 Task: Change the background color of the email content to yellow and then revert it to the default color.
Action: Mouse moved to (252, 33)
Screenshot: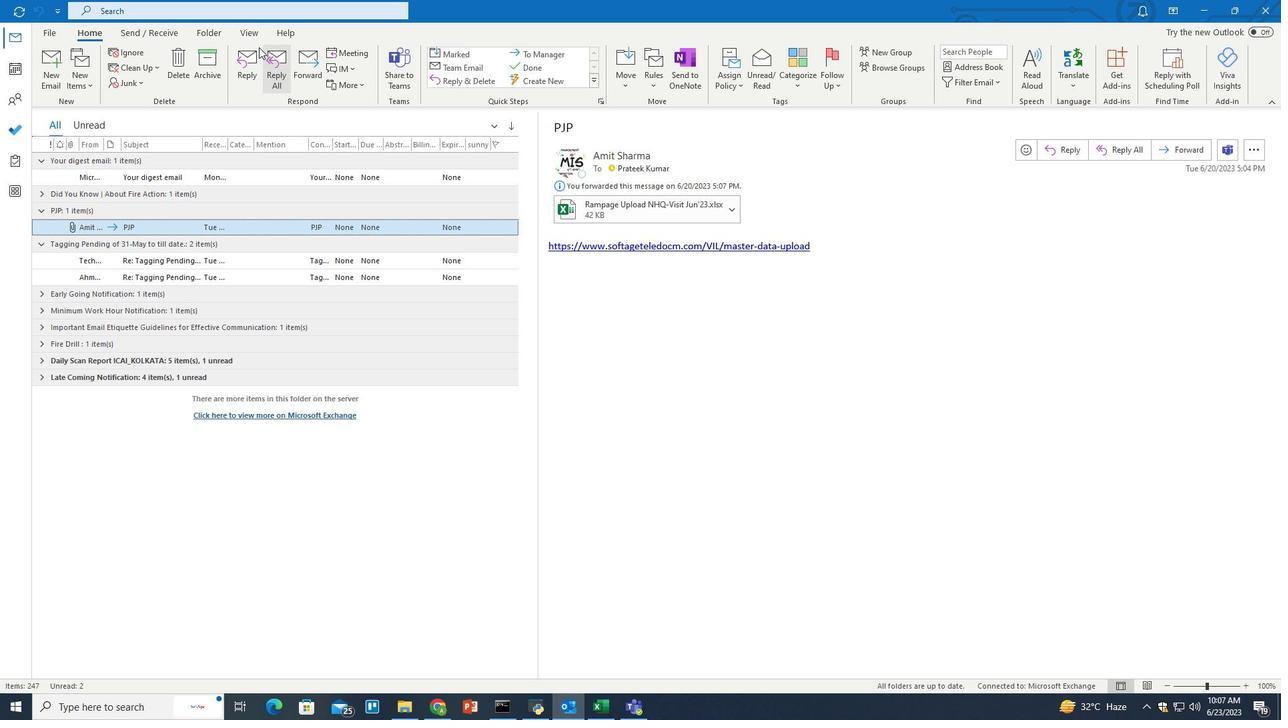 
Action: Mouse pressed left at (252, 33)
Screenshot: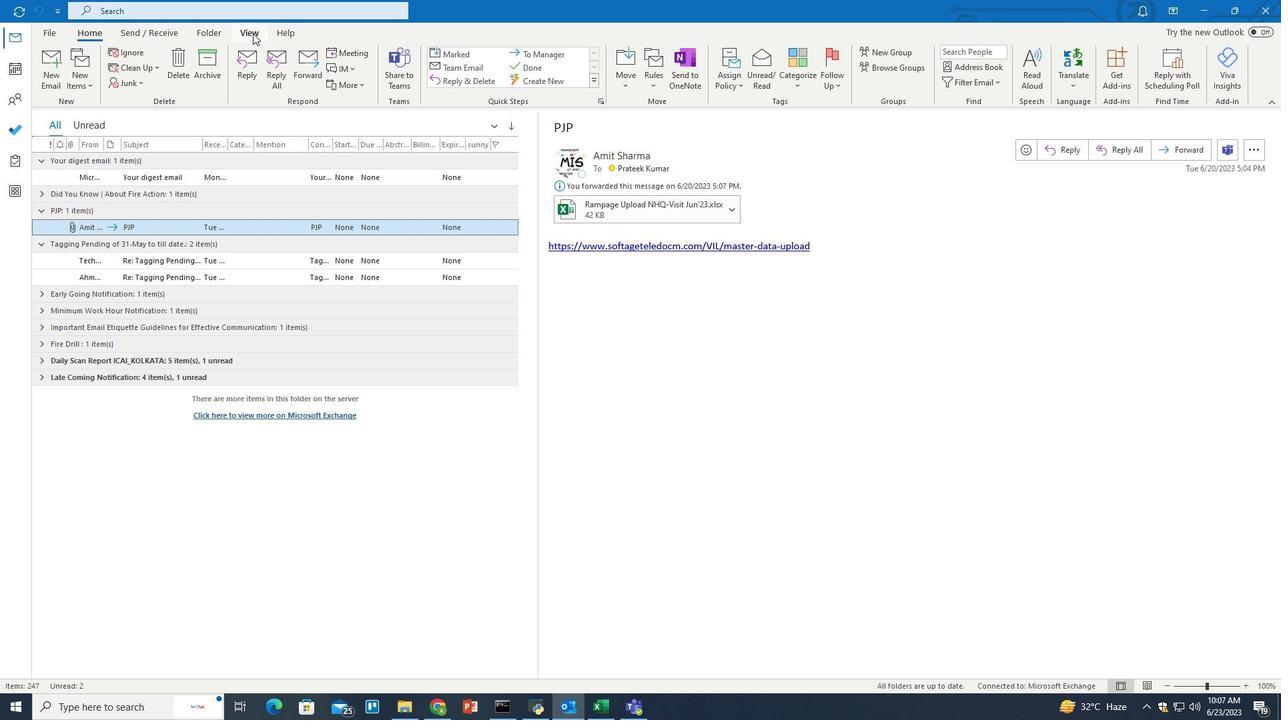 
Action: Mouse moved to (1126, 62)
Screenshot: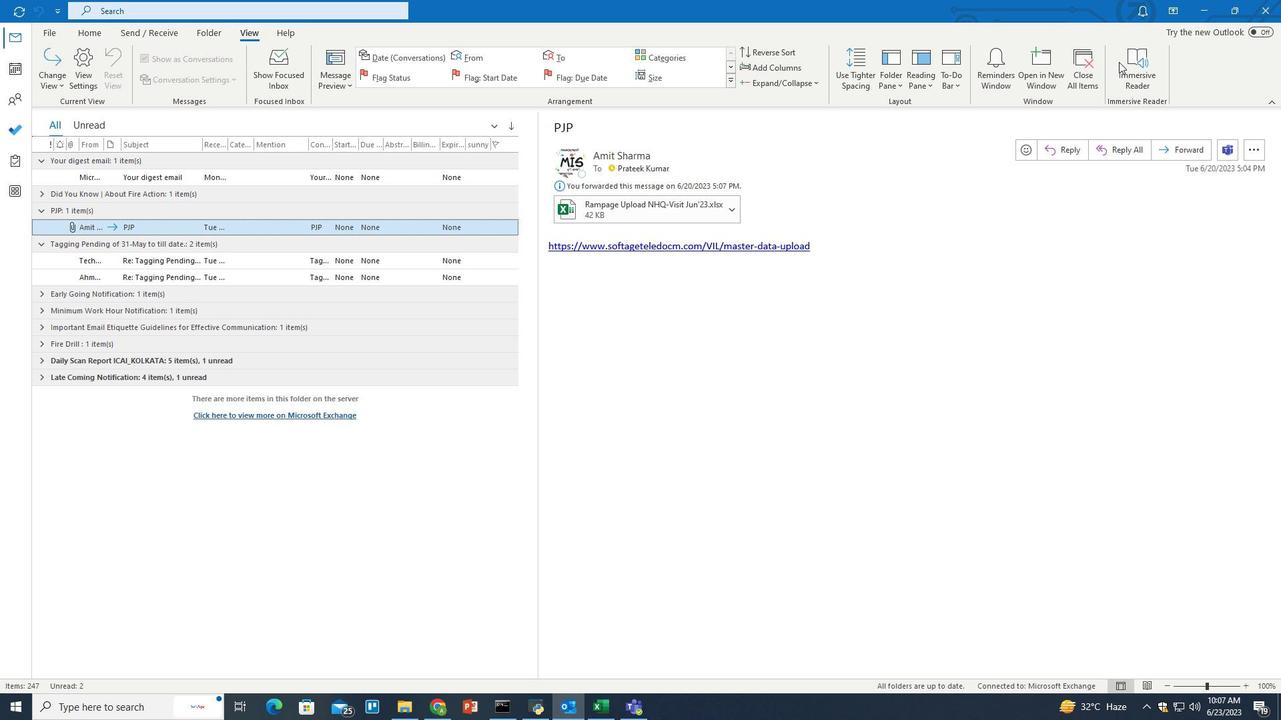 
Action: Mouse pressed left at (1126, 62)
Screenshot: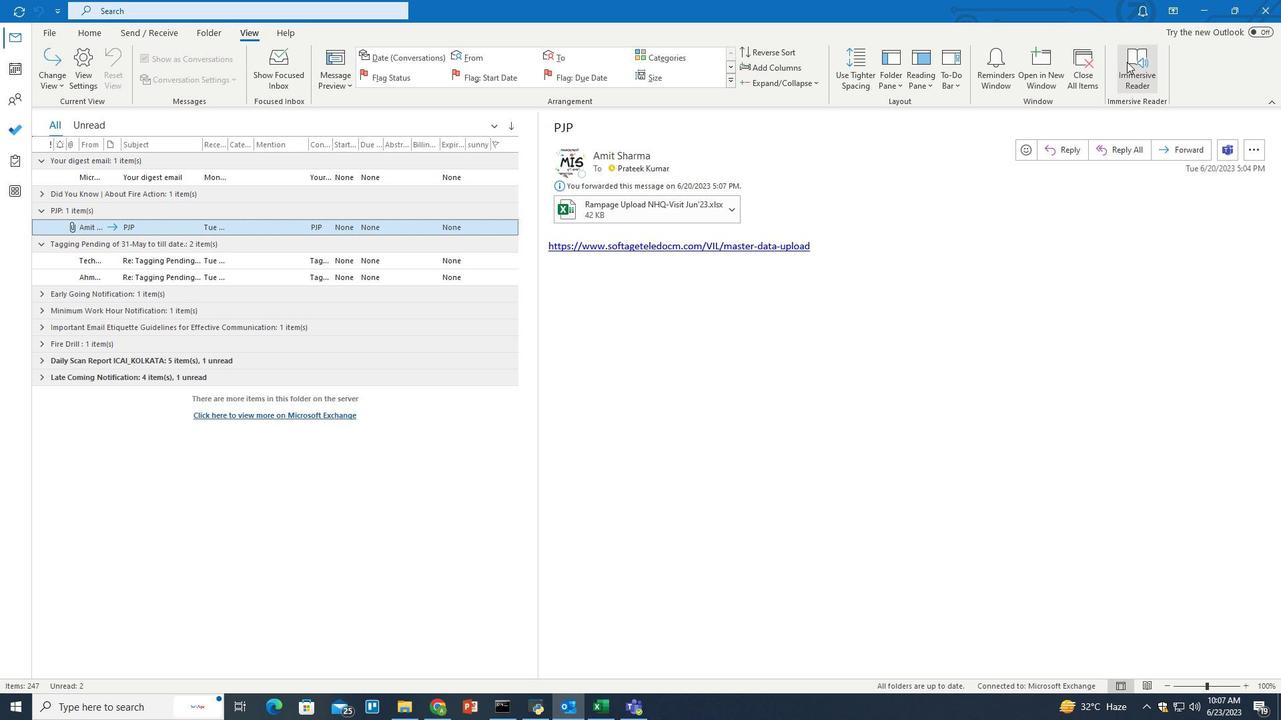 
Action: Mouse moved to (94, 87)
Screenshot: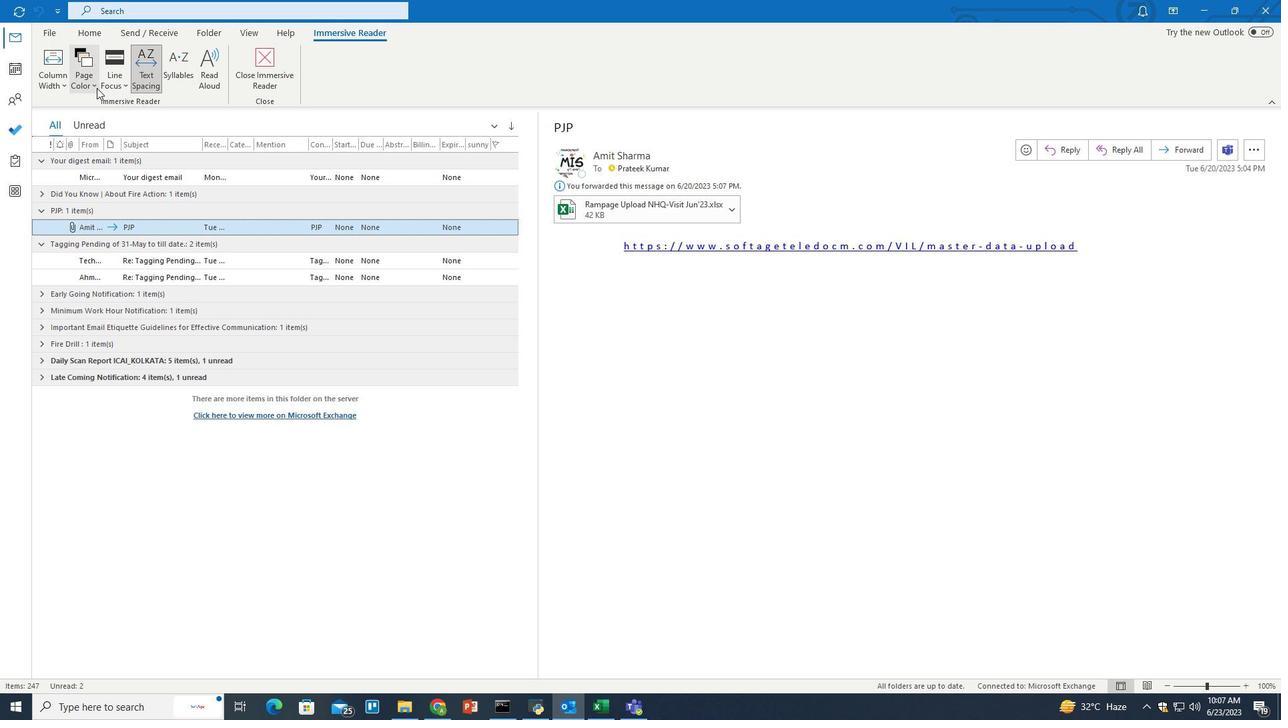 
Action: Mouse pressed left at (94, 87)
Screenshot: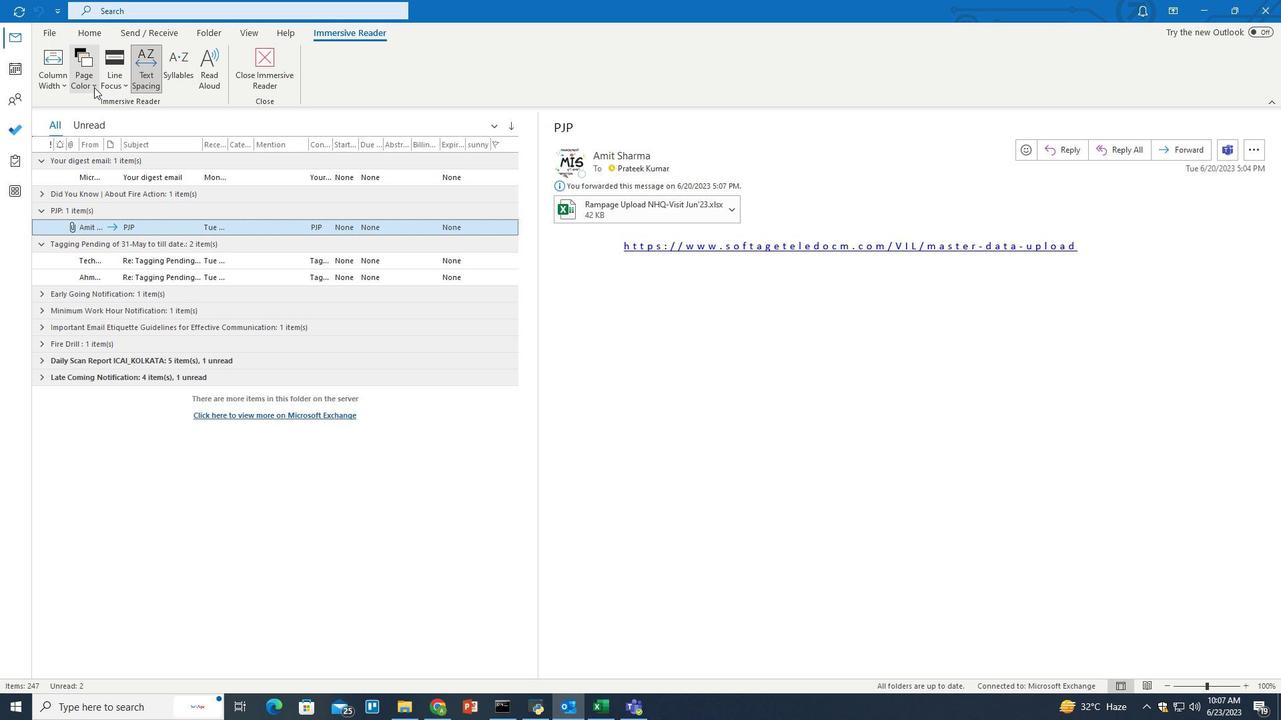 
Action: Mouse moved to (99, 228)
Screenshot: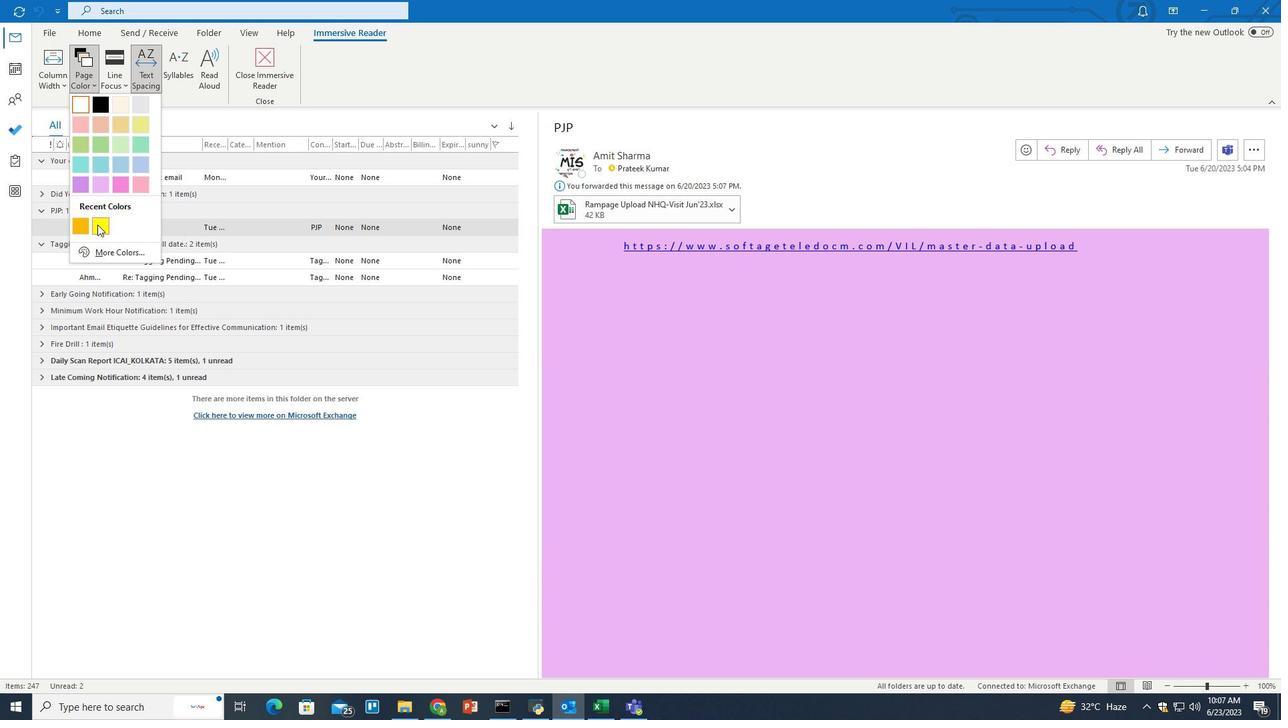 
Action: Mouse pressed left at (99, 228)
Screenshot: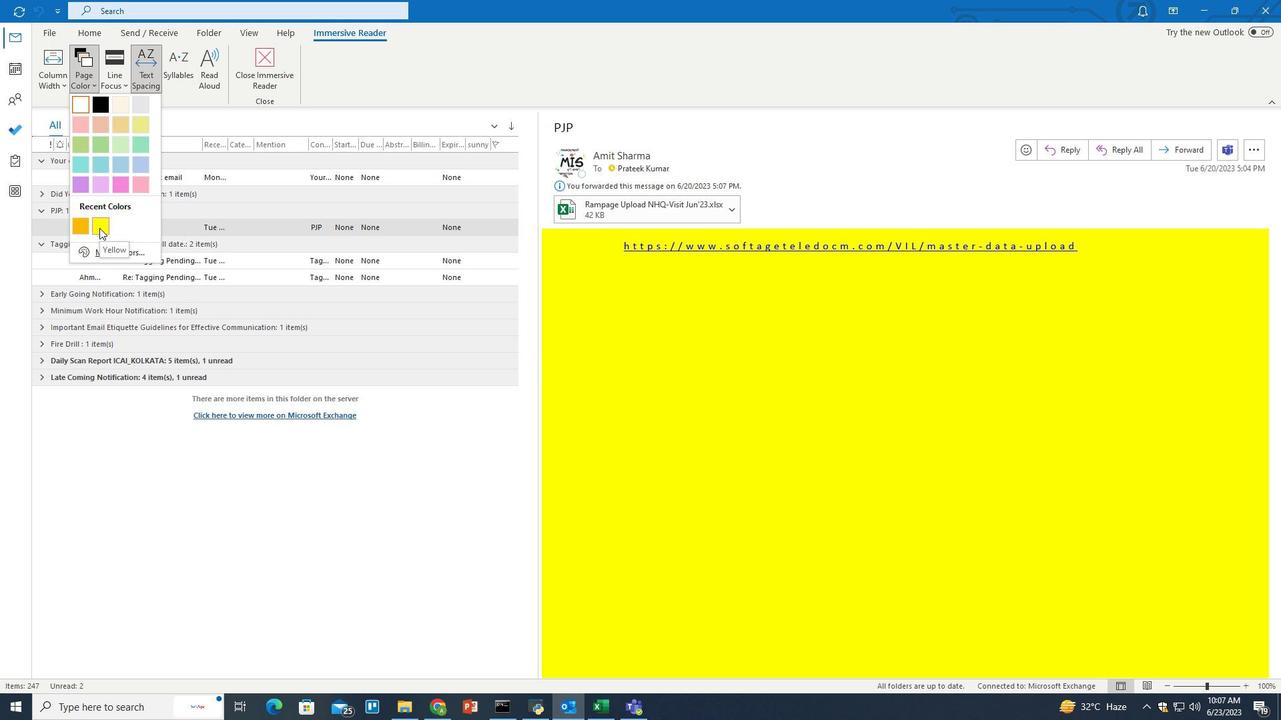 
Action: Mouse moved to (230, 312)
Screenshot: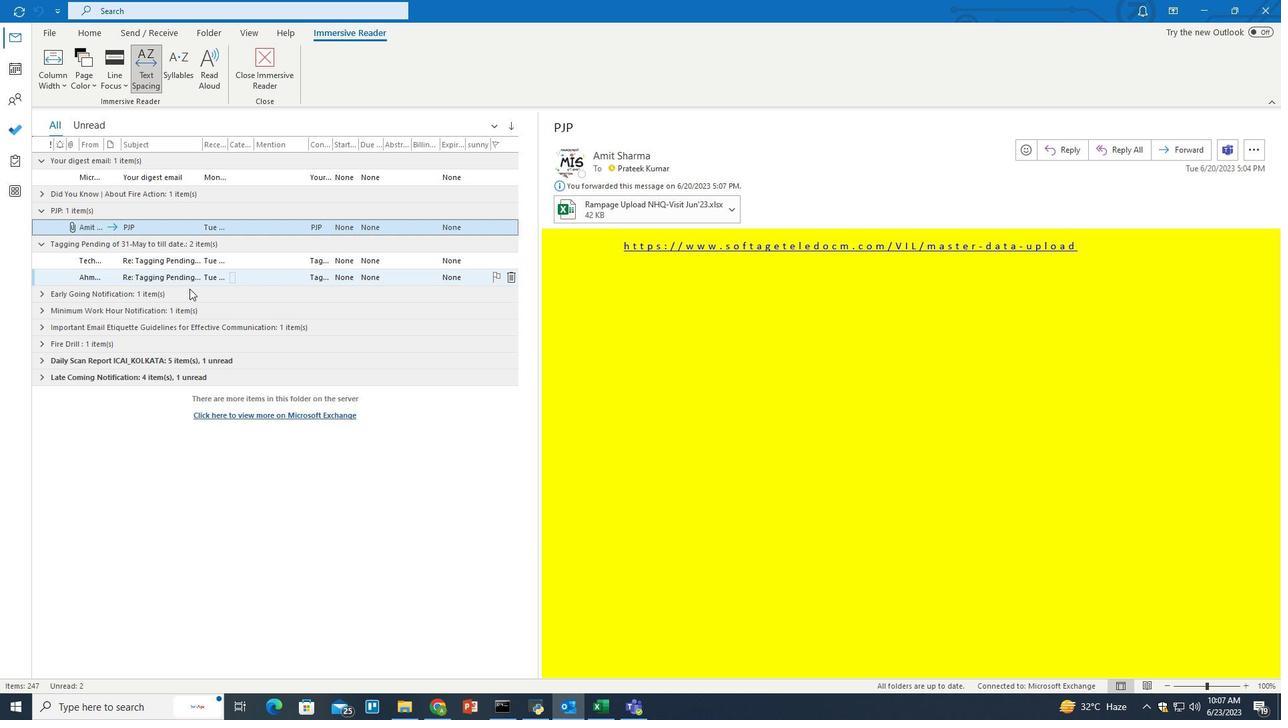 
